 Task: Apply the accounting format in column A.
Action: Mouse moved to (57, 188)
Screenshot: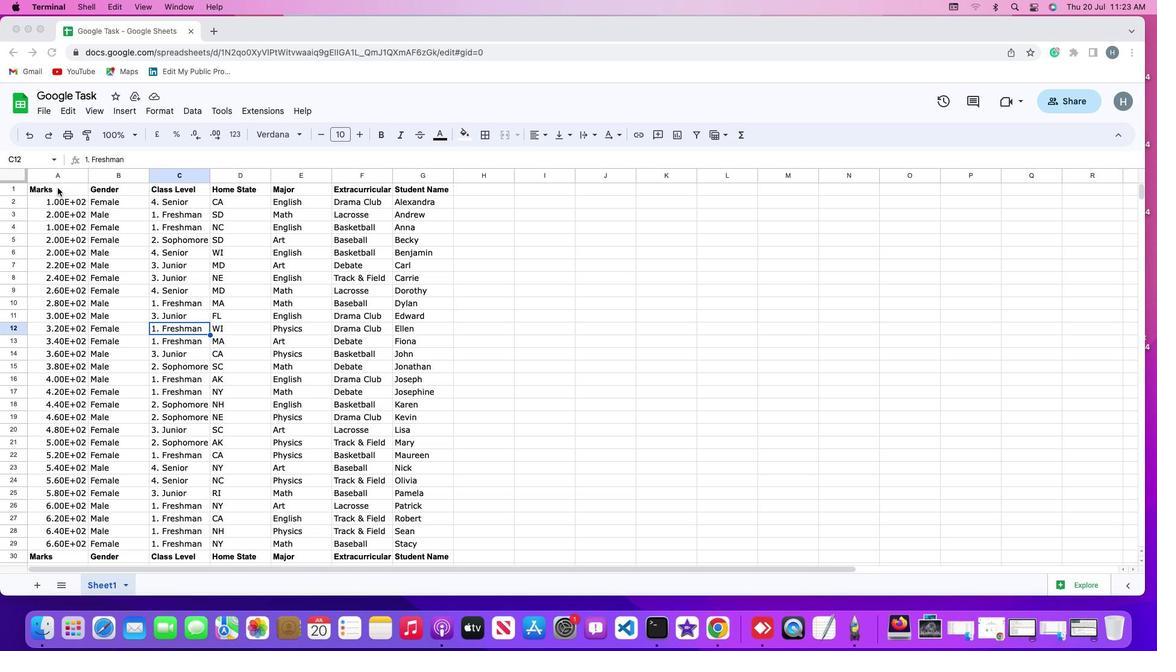 
Action: Mouse pressed left at (57, 188)
Screenshot: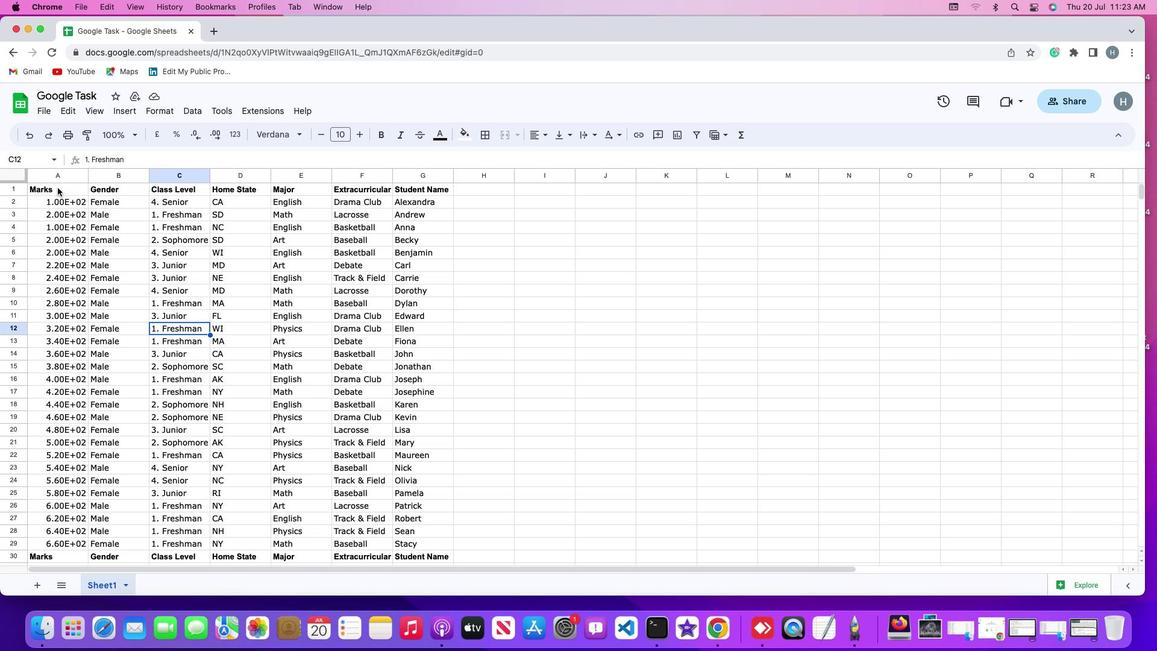 
Action: Mouse moved to (55, 177)
Screenshot: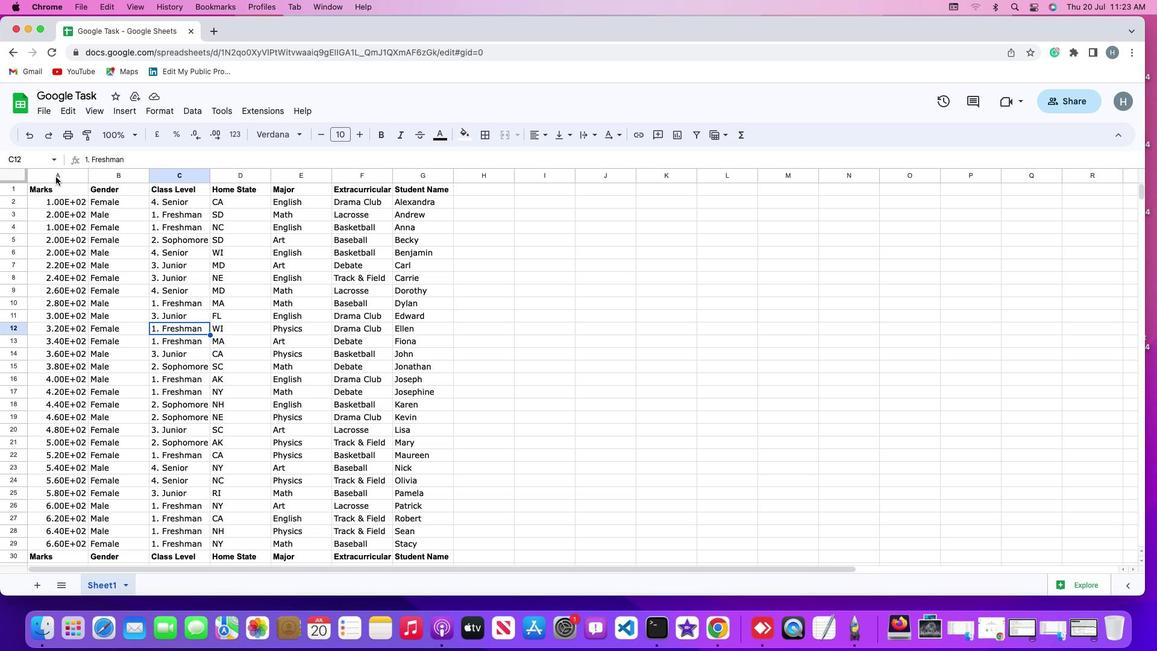 
Action: Mouse pressed left at (55, 177)
Screenshot: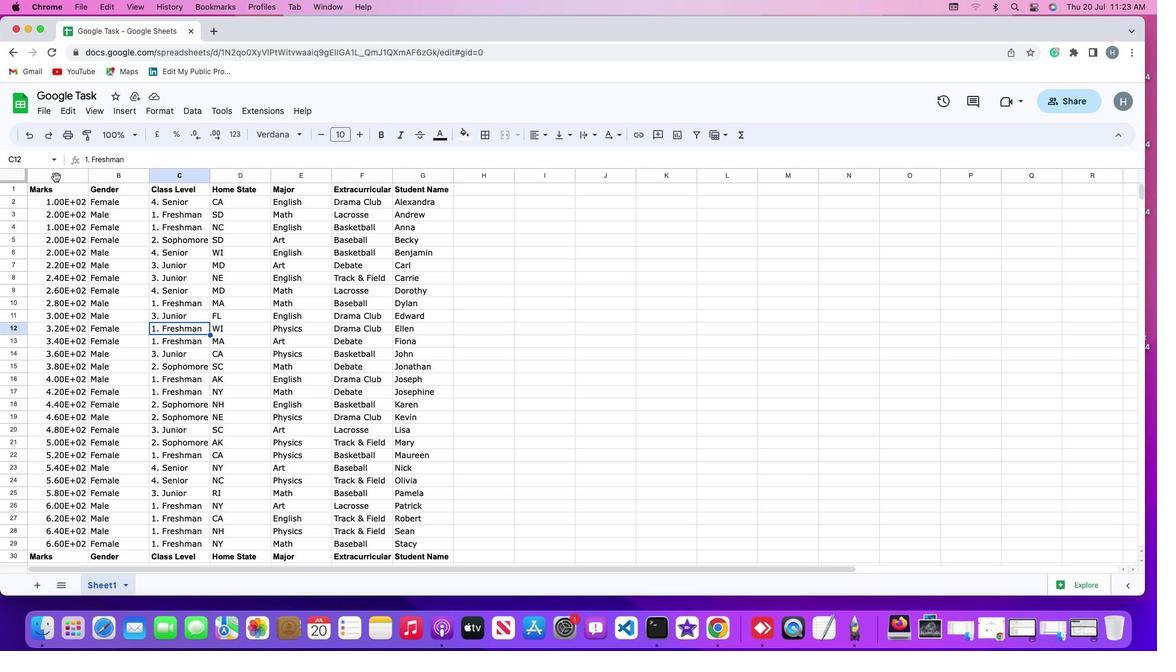 
Action: Mouse moved to (156, 107)
Screenshot: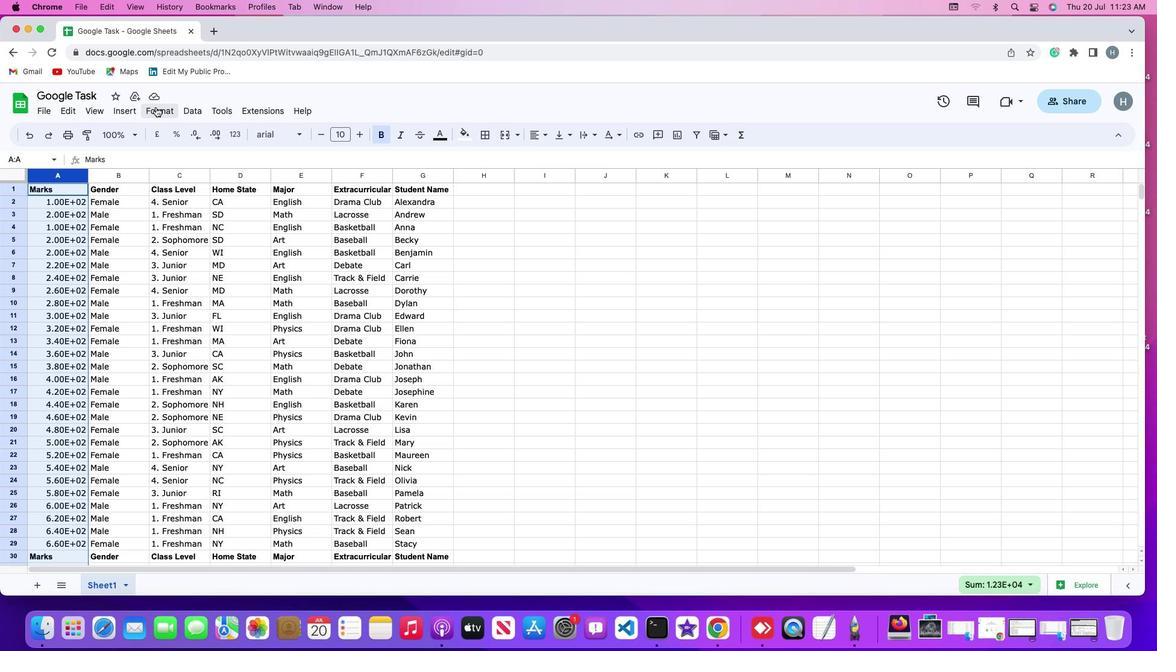 
Action: Mouse pressed left at (156, 107)
Screenshot: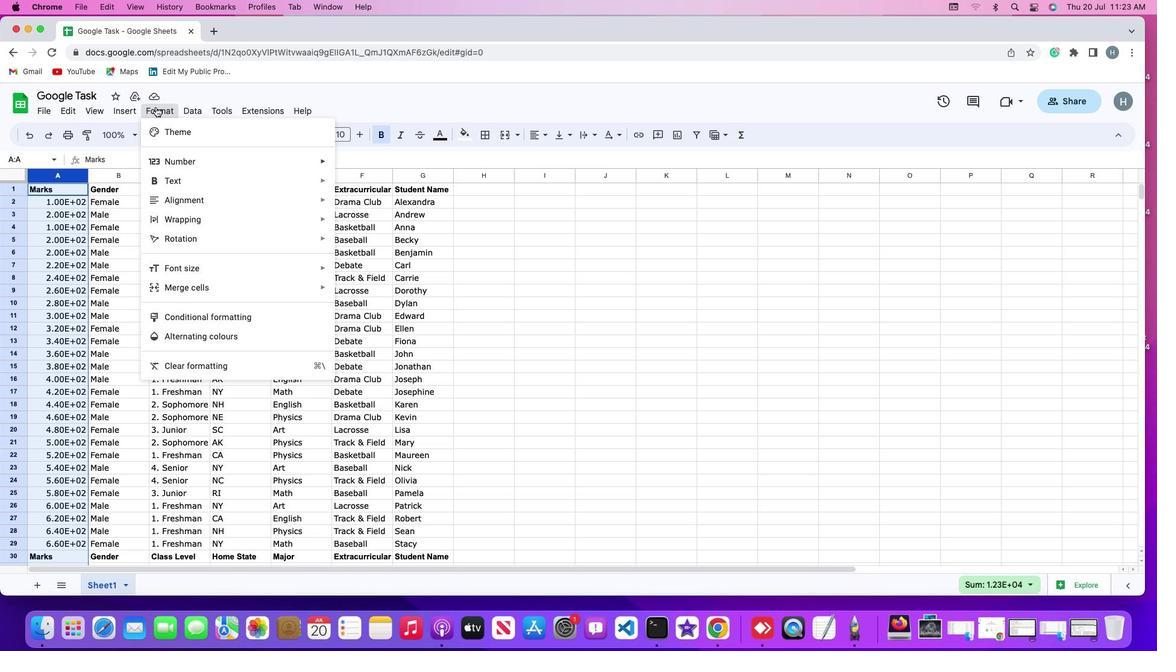
Action: Mouse moved to (170, 163)
Screenshot: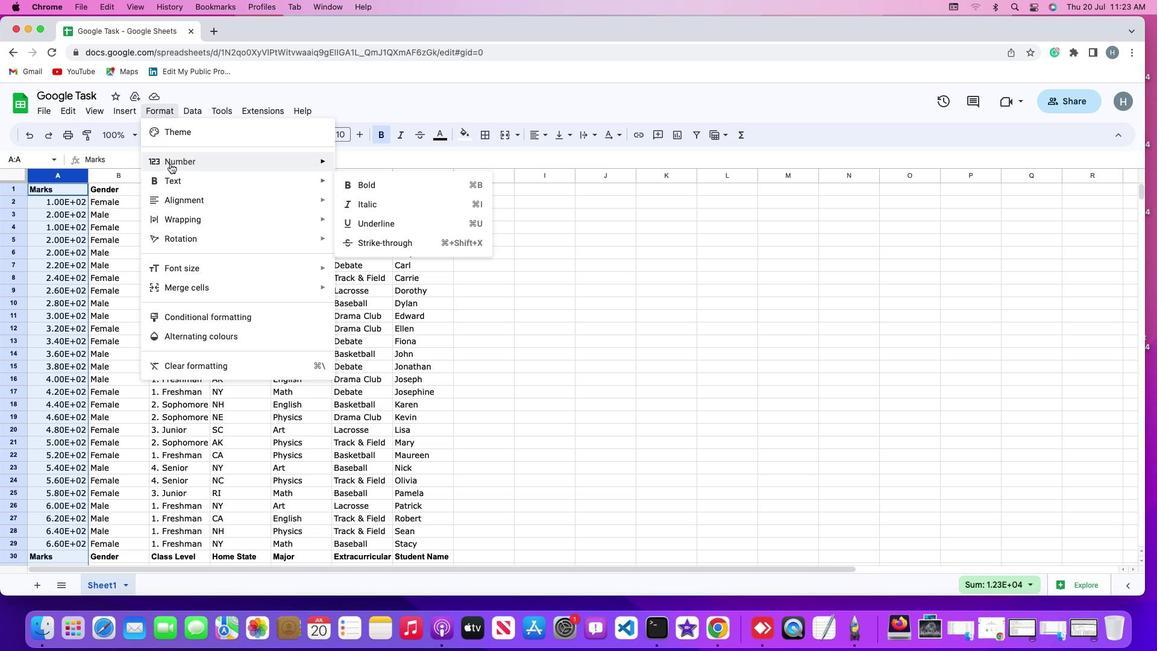 
Action: Mouse pressed left at (170, 163)
Screenshot: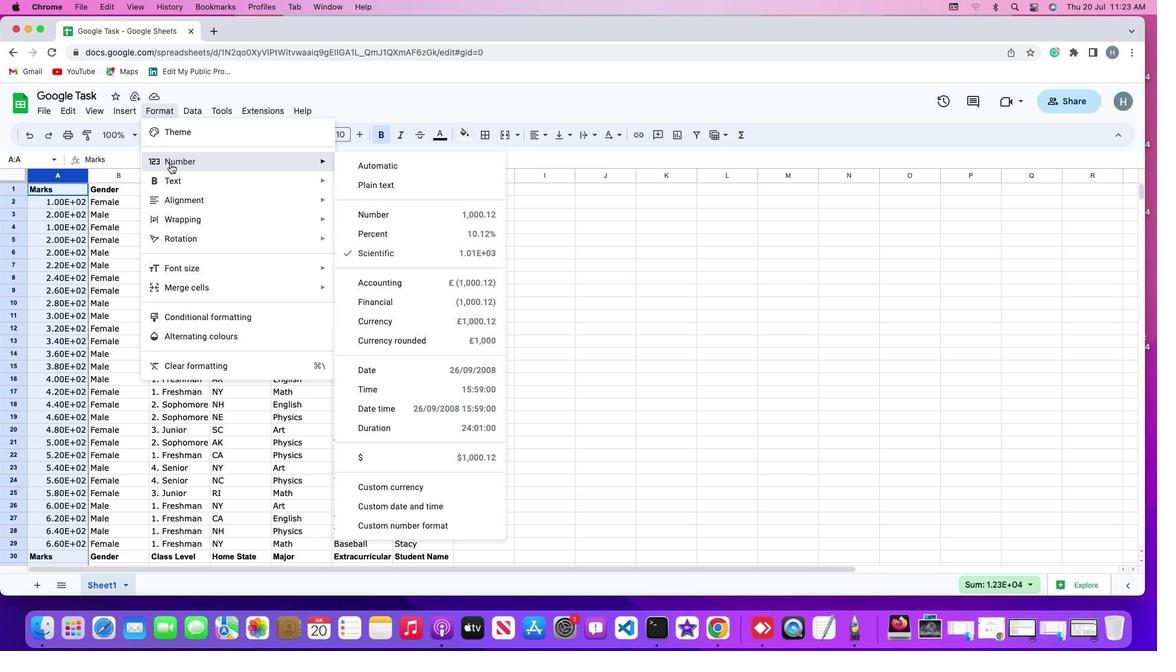 
Action: Mouse moved to (379, 282)
Screenshot: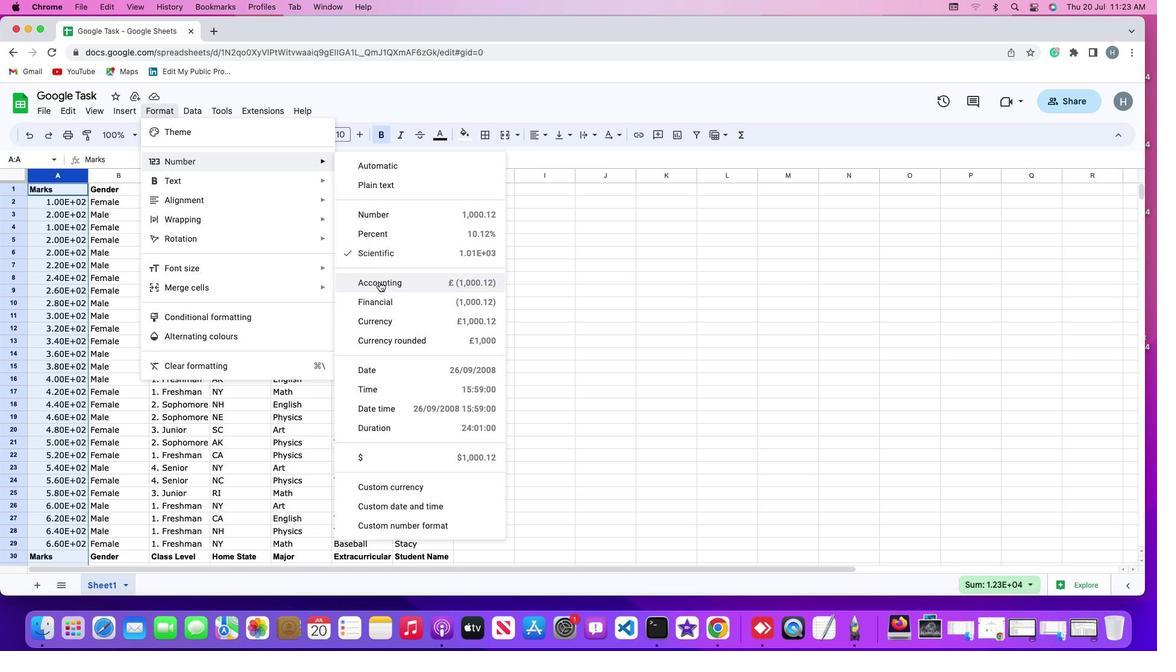 
Action: Mouse pressed left at (379, 282)
Screenshot: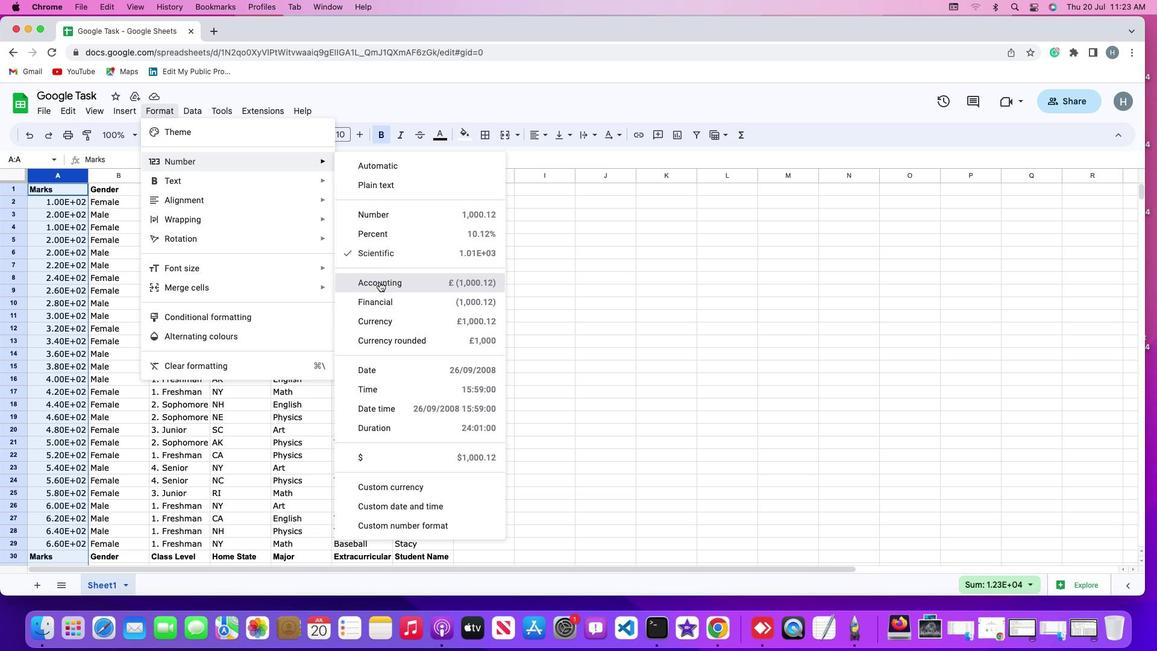 
Action: Mouse moved to (467, 303)
Screenshot: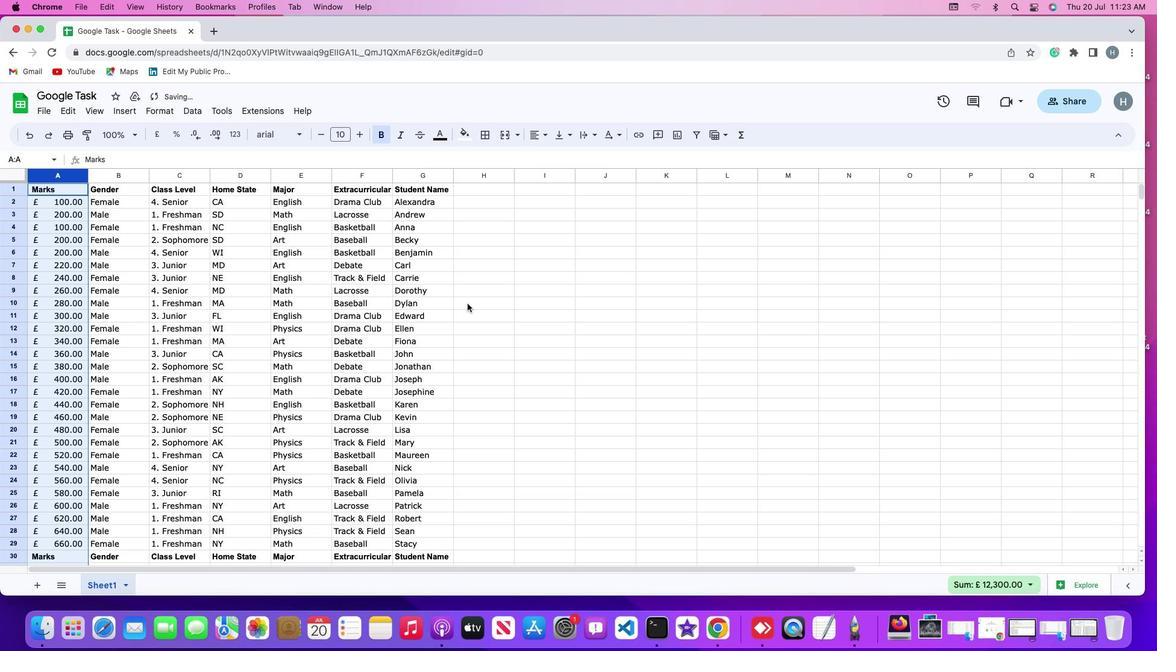 
Action: Mouse pressed left at (467, 303)
Screenshot: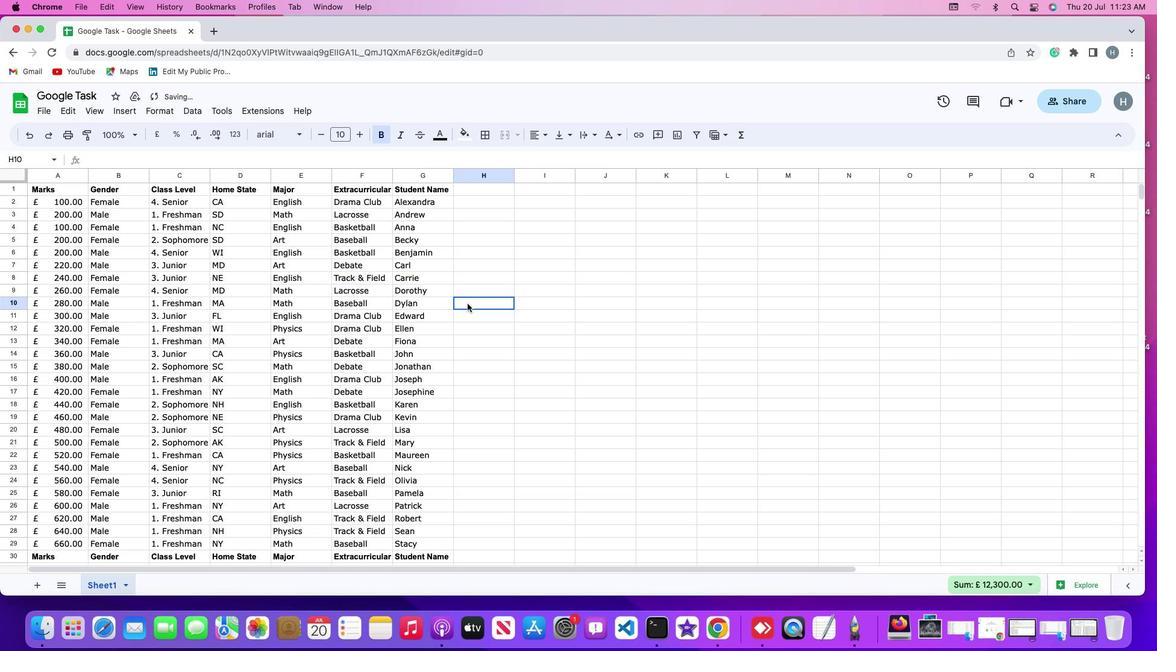 
